 Task: Toggle the format insert space opening and before closing non-empty parenthesis.
Action: Mouse moved to (15, 503)
Screenshot: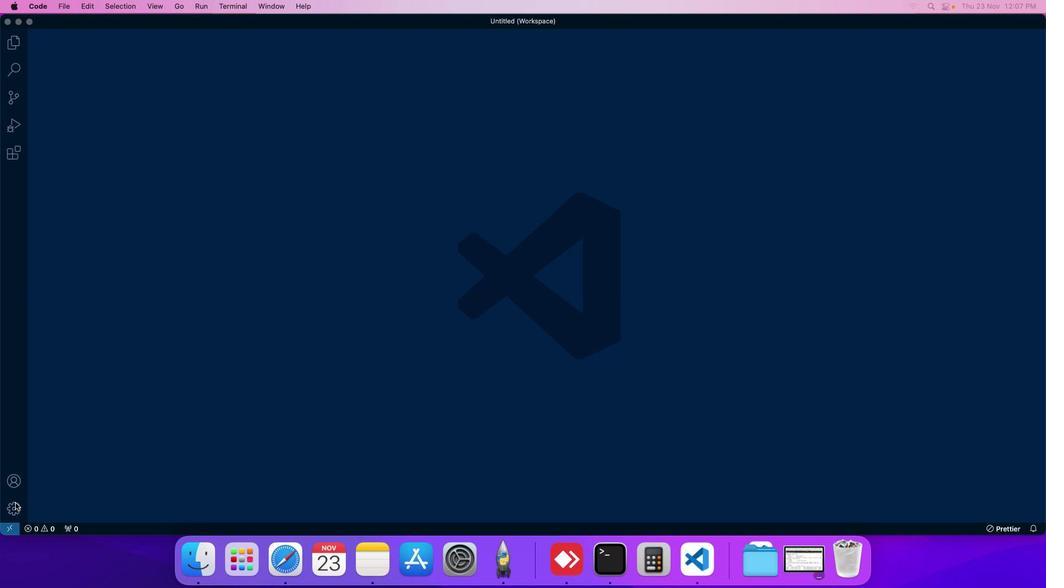 
Action: Mouse pressed left at (15, 503)
Screenshot: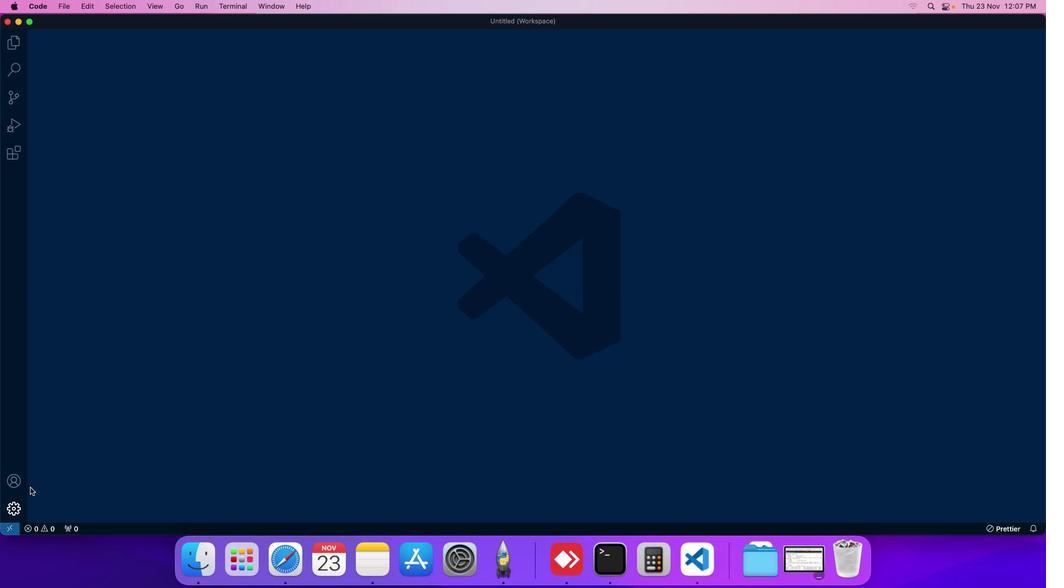 
Action: Mouse moved to (64, 430)
Screenshot: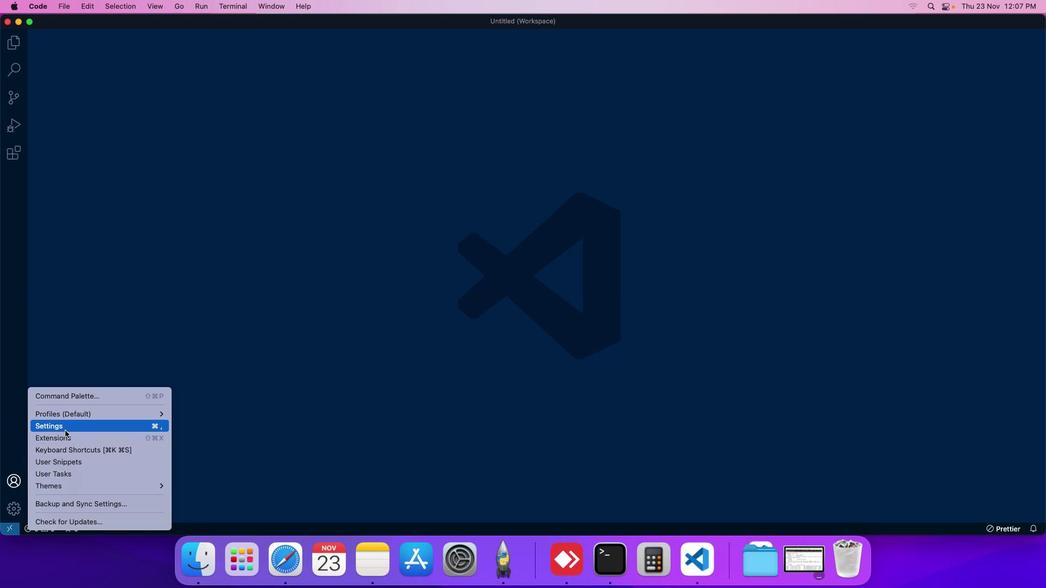 
Action: Mouse pressed left at (64, 430)
Screenshot: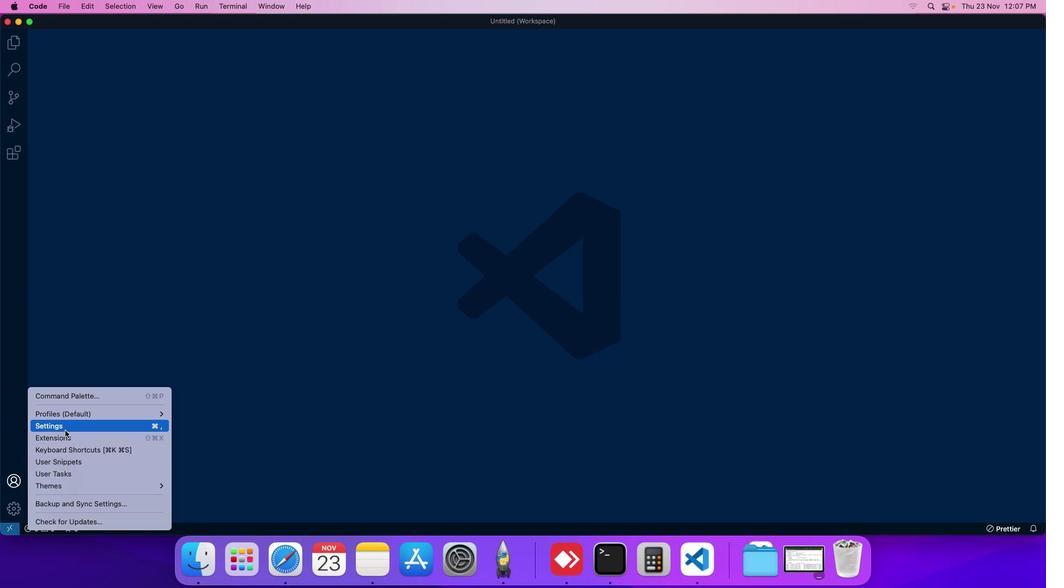 
Action: Mouse moved to (244, 88)
Screenshot: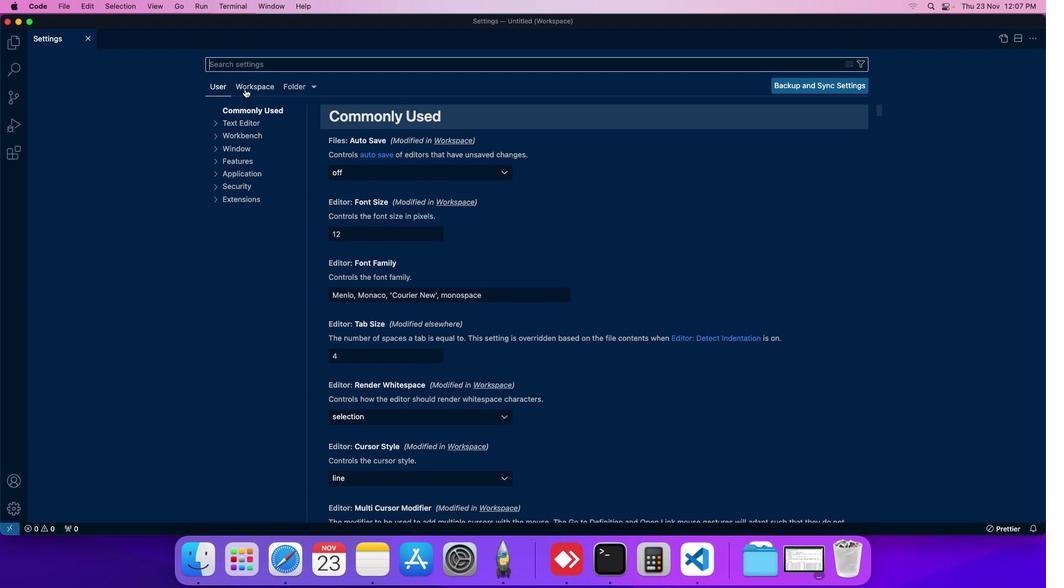 
Action: Mouse pressed left at (244, 88)
Screenshot: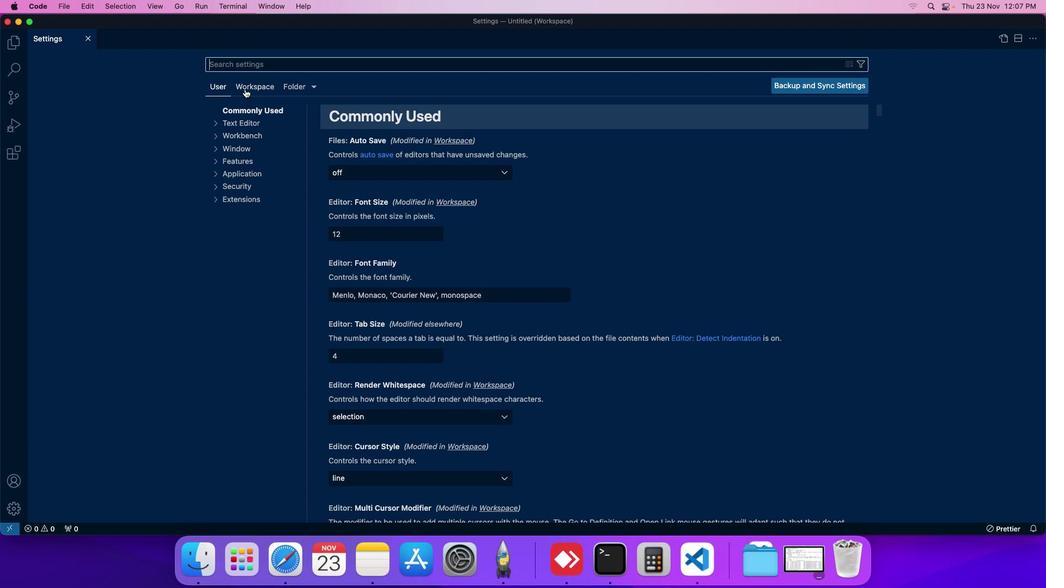 
Action: Mouse moved to (248, 184)
Screenshot: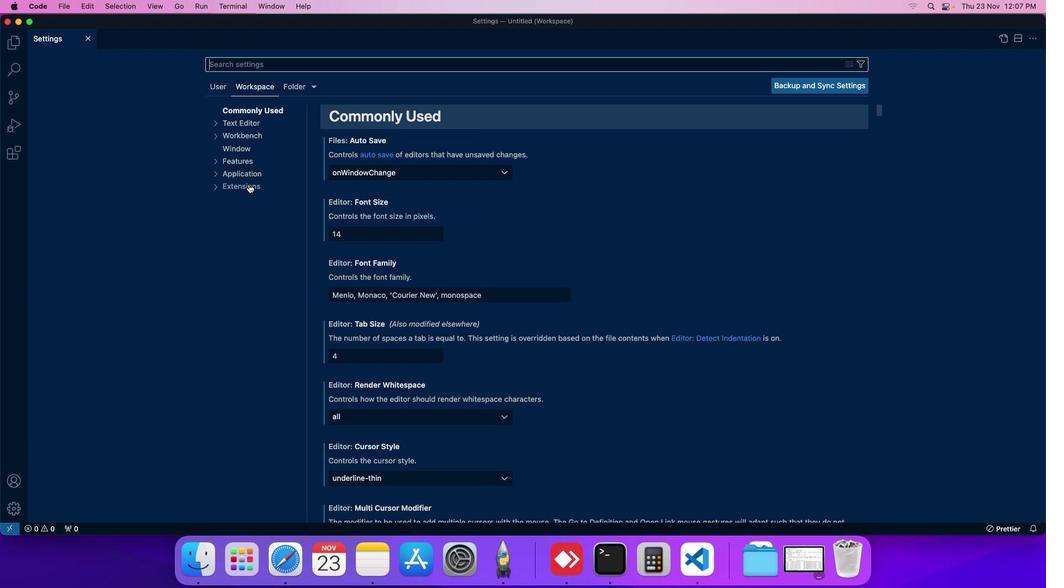 
Action: Mouse pressed left at (248, 184)
Screenshot: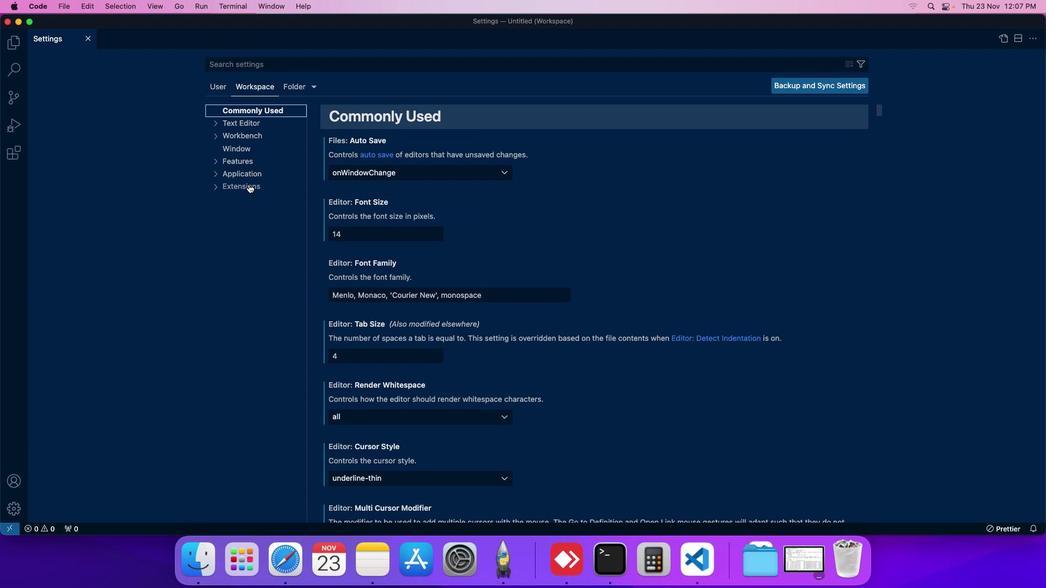 
Action: Mouse moved to (242, 462)
Screenshot: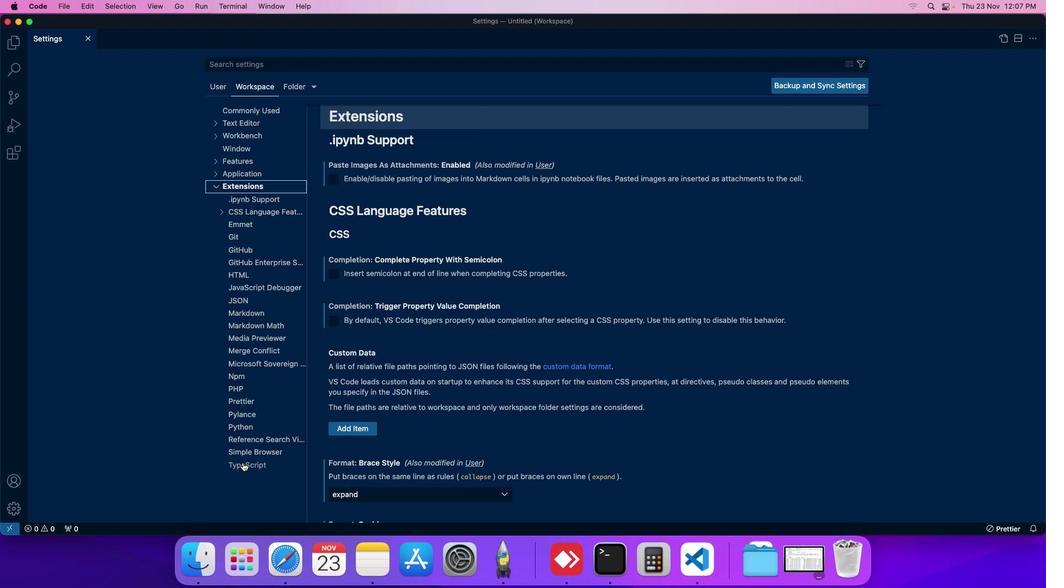 
Action: Mouse pressed left at (242, 462)
Screenshot: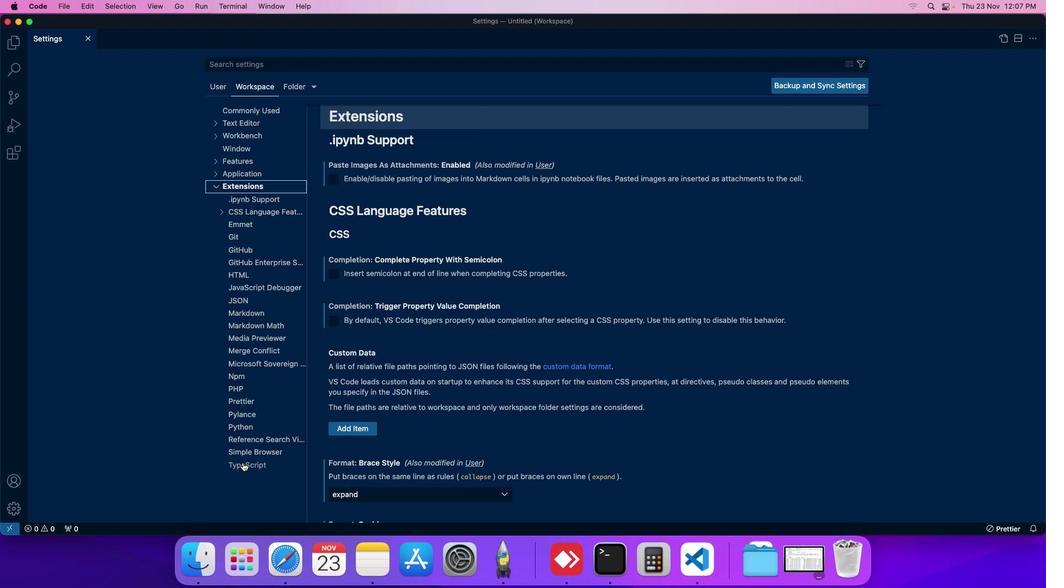 
Action: Mouse moved to (391, 396)
Screenshot: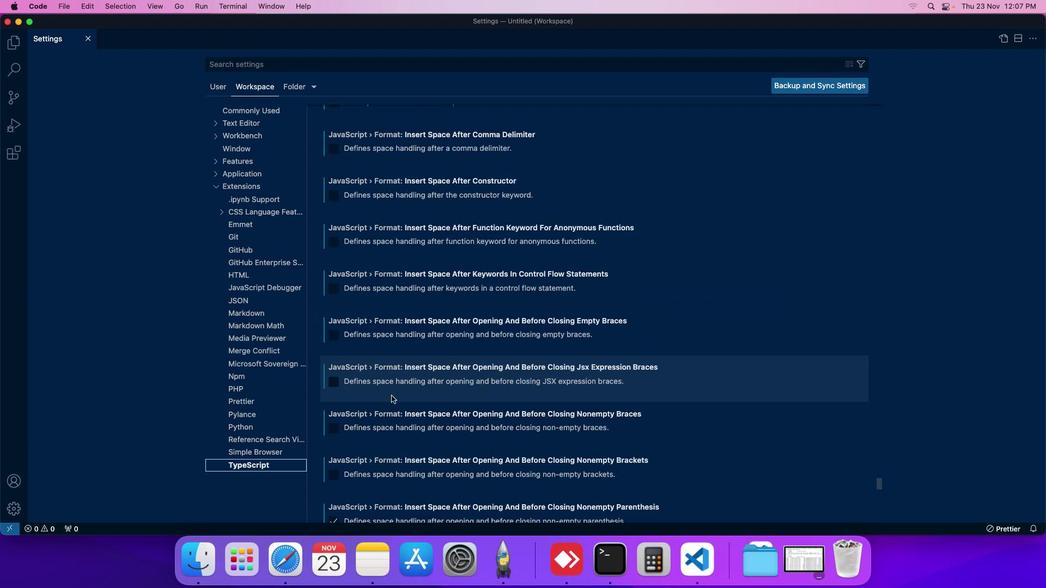 
Action: Mouse scrolled (391, 396) with delta (0, 0)
Screenshot: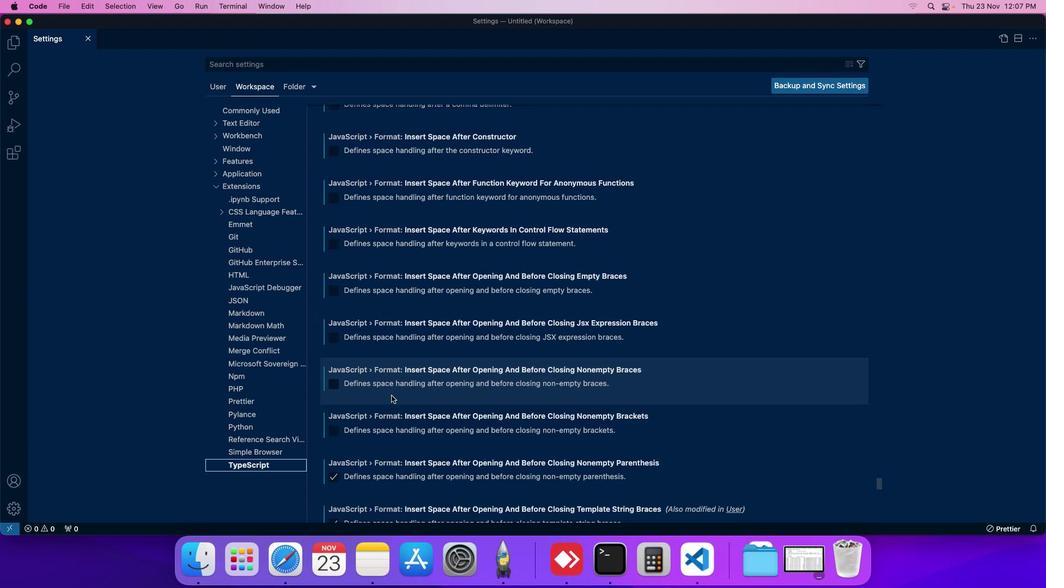 
Action: Mouse scrolled (391, 396) with delta (0, 0)
Screenshot: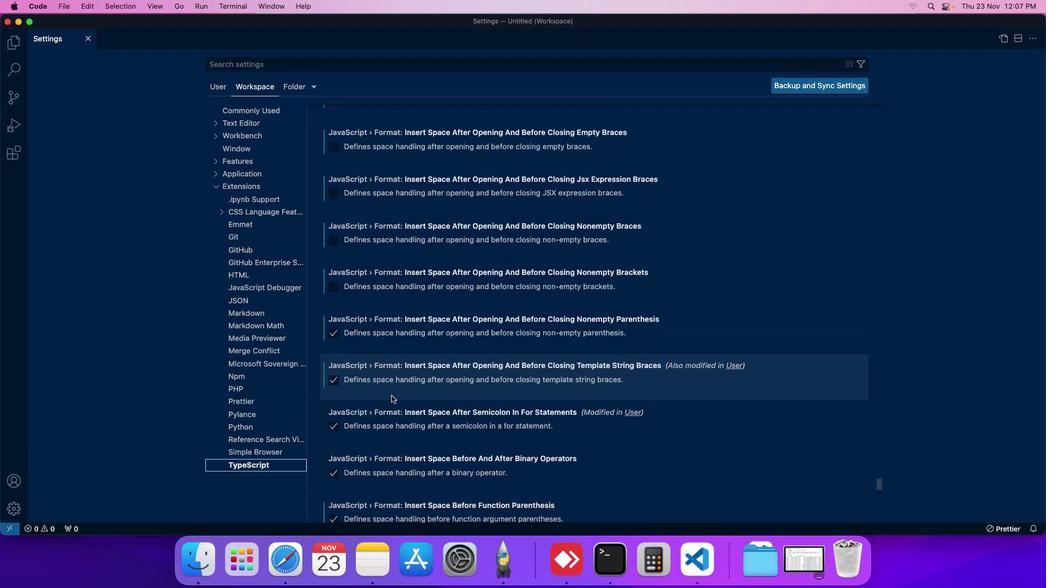 
Action: Mouse moved to (335, 333)
Screenshot: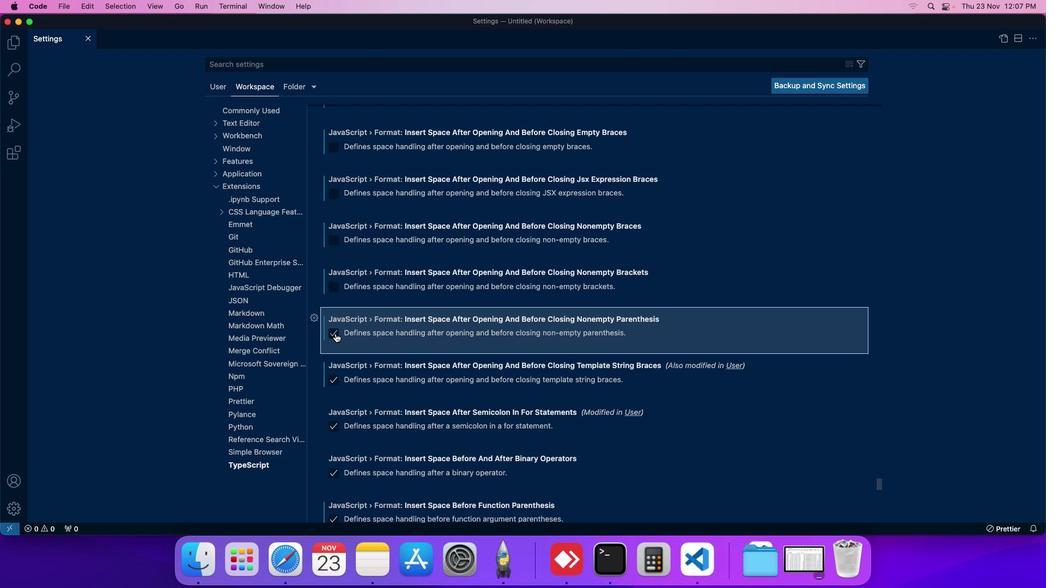 
Action: Mouse pressed left at (335, 333)
Screenshot: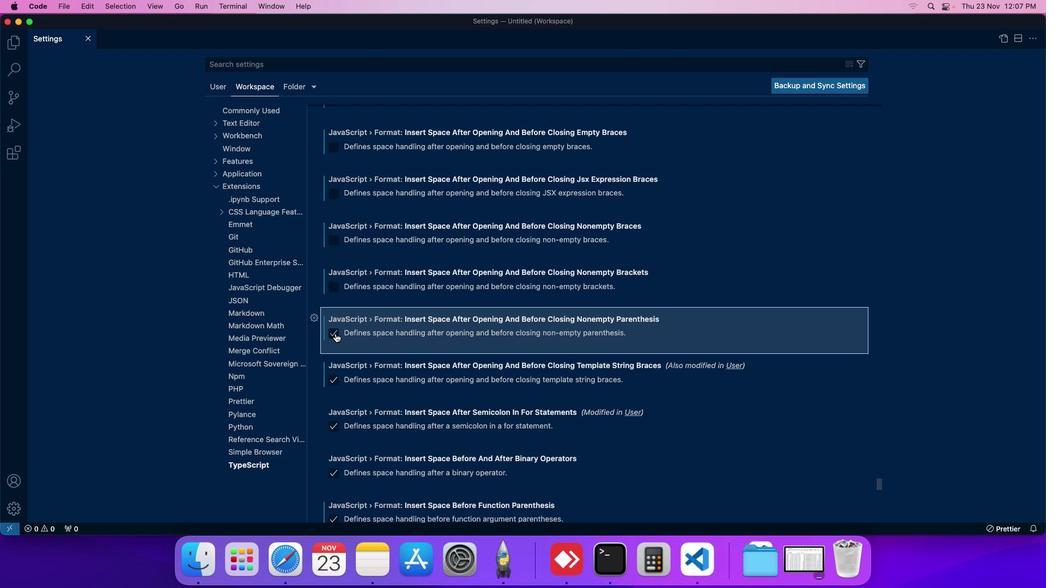 
Action: Mouse moved to (339, 335)
Screenshot: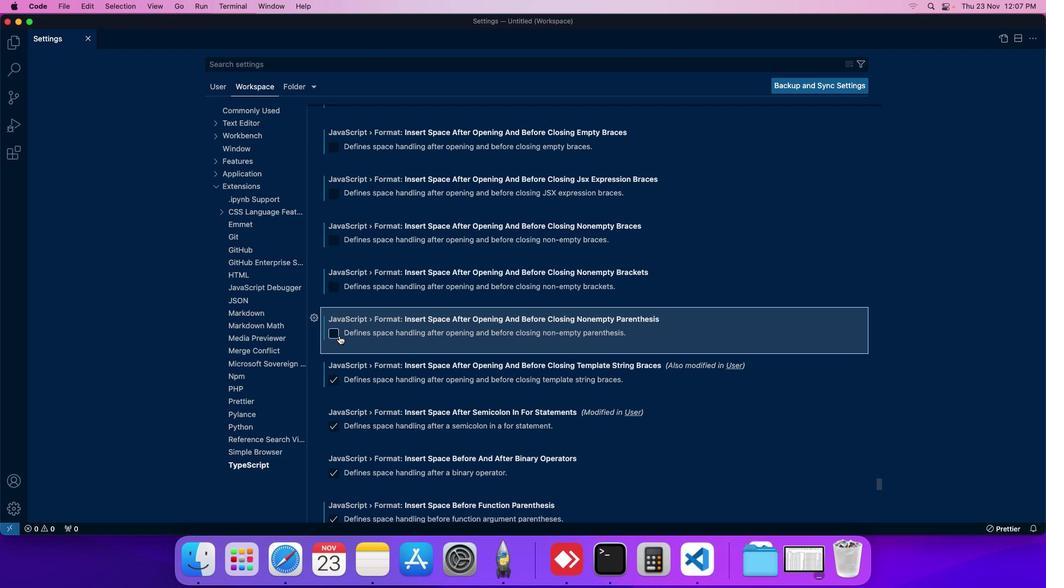 
